 Task: Sort the products by unit price (low first).
Action: Mouse moved to (10, 57)
Screenshot: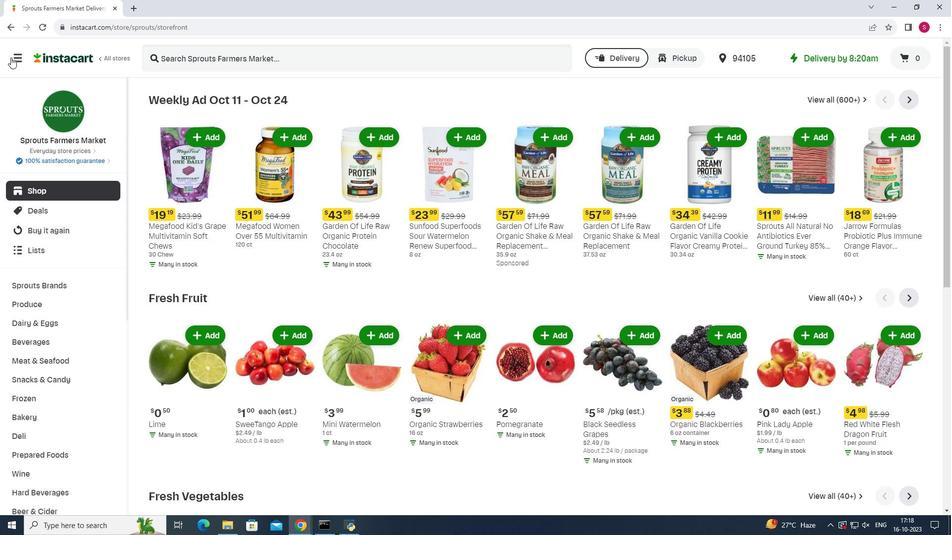 
Action: Mouse pressed left at (10, 57)
Screenshot: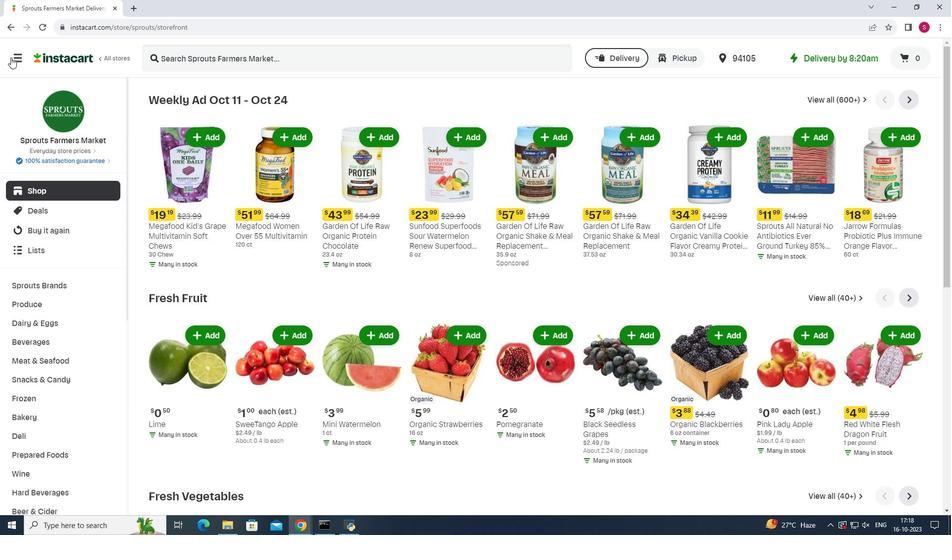 
Action: Mouse moved to (46, 255)
Screenshot: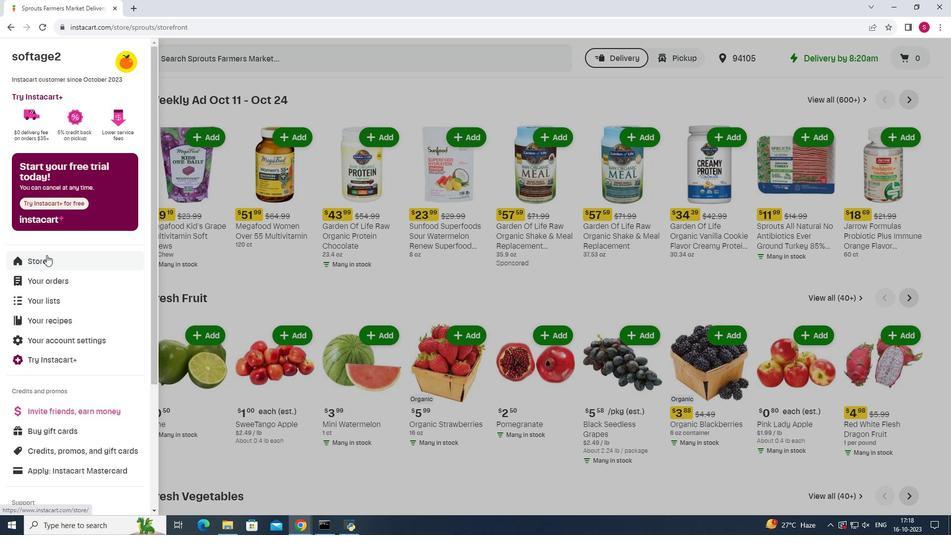 
Action: Mouse pressed left at (46, 255)
Screenshot: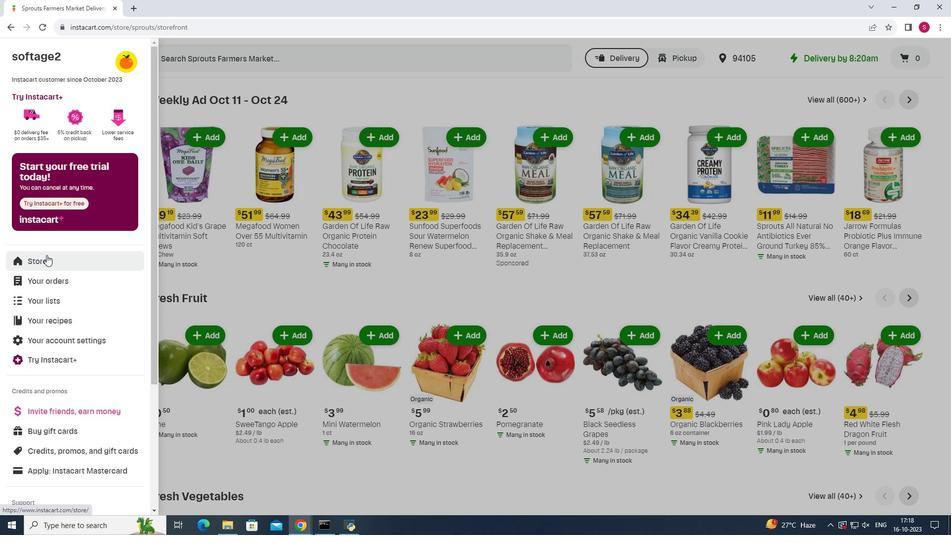 
Action: Mouse moved to (232, 94)
Screenshot: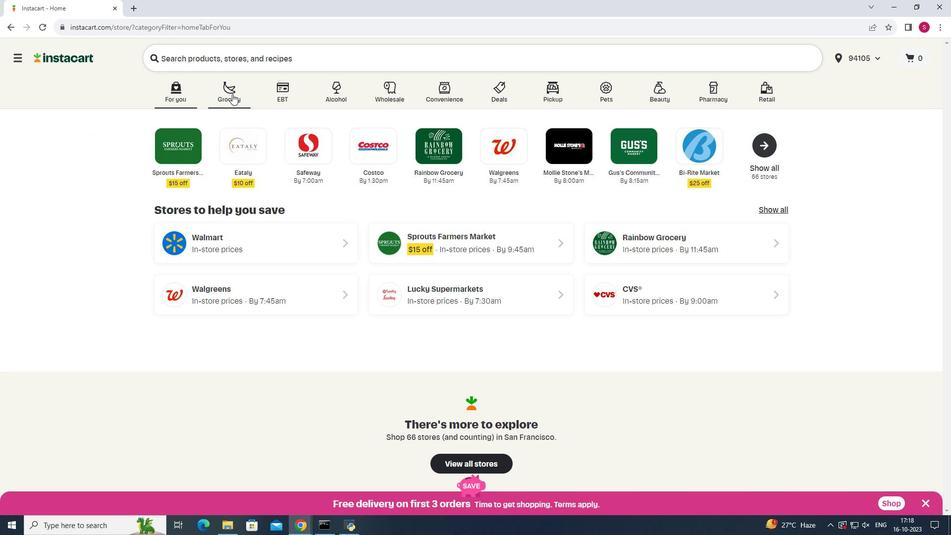 
Action: Mouse pressed left at (232, 94)
Screenshot: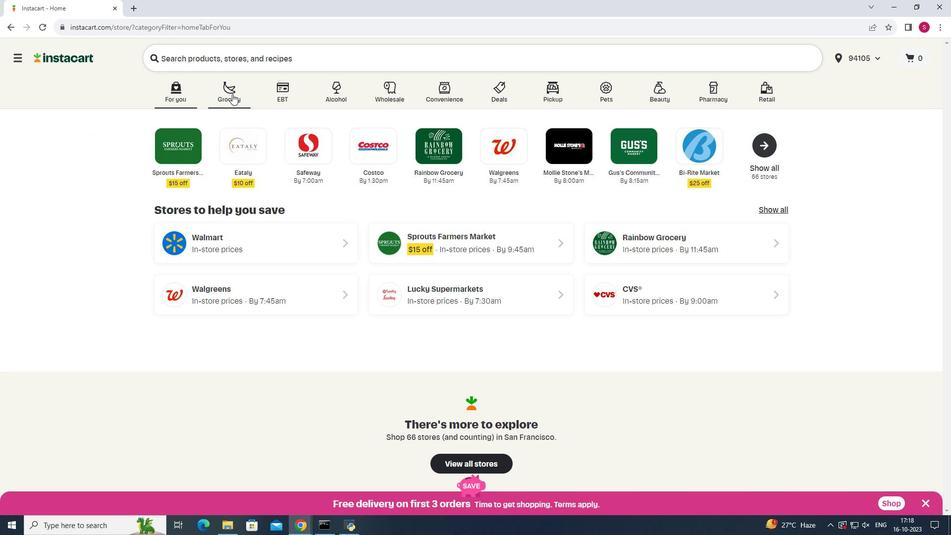 
Action: Mouse moved to (692, 142)
Screenshot: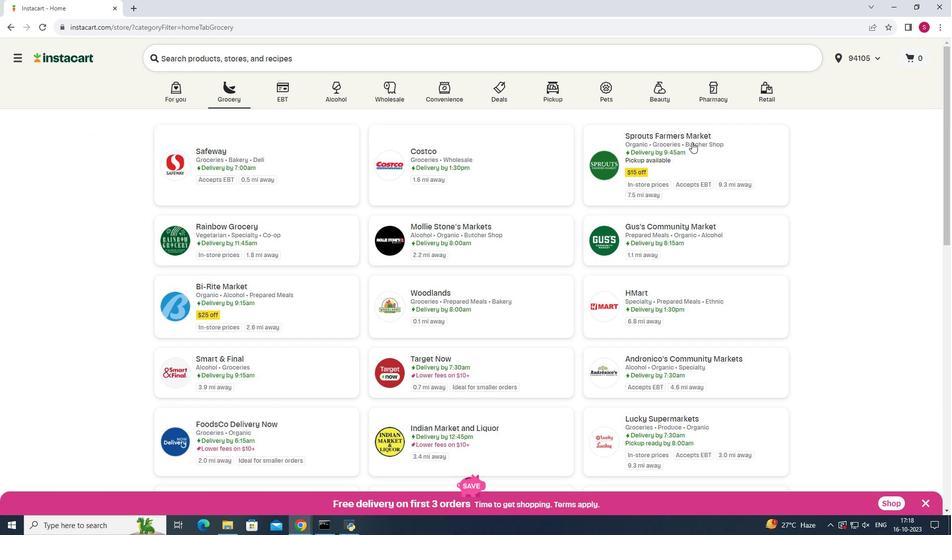 
Action: Mouse pressed left at (692, 142)
Screenshot: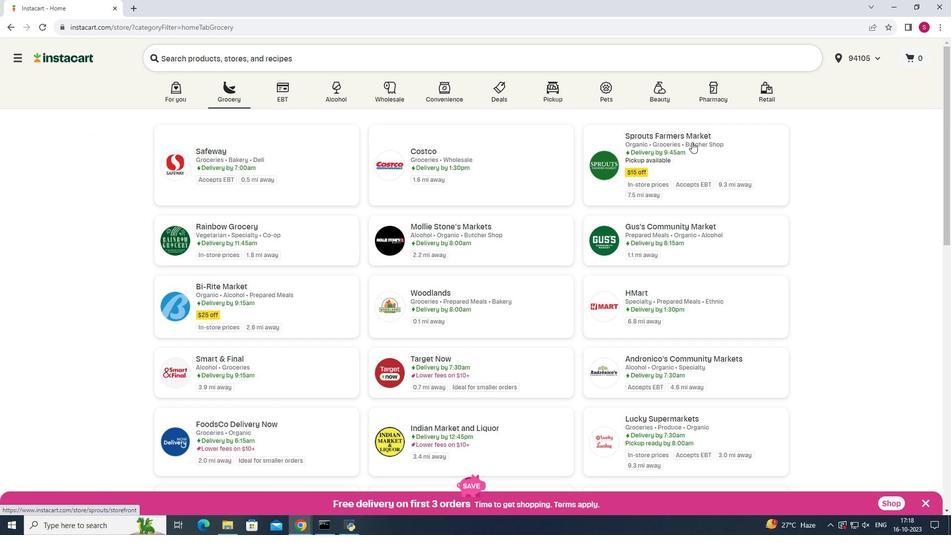 
Action: Mouse moved to (36, 355)
Screenshot: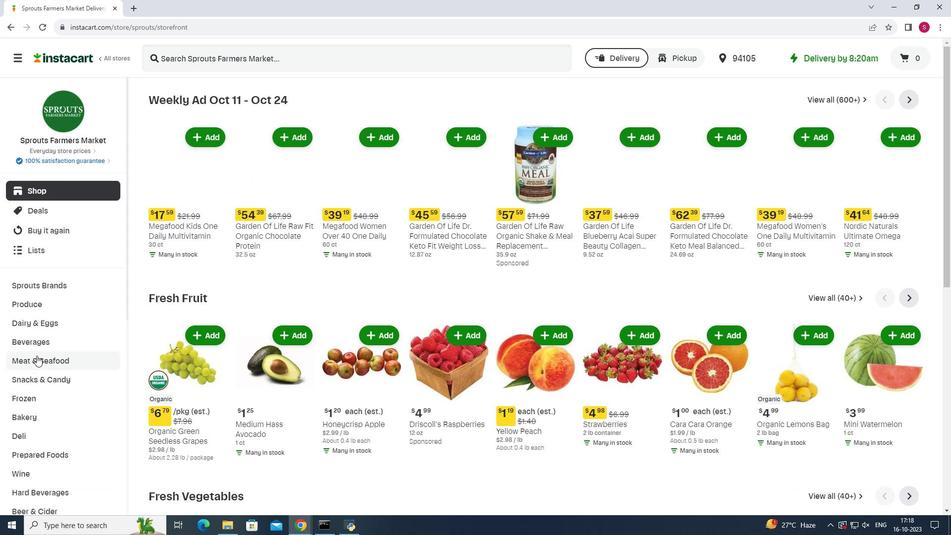 
Action: Mouse pressed left at (36, 355)
Screenshot: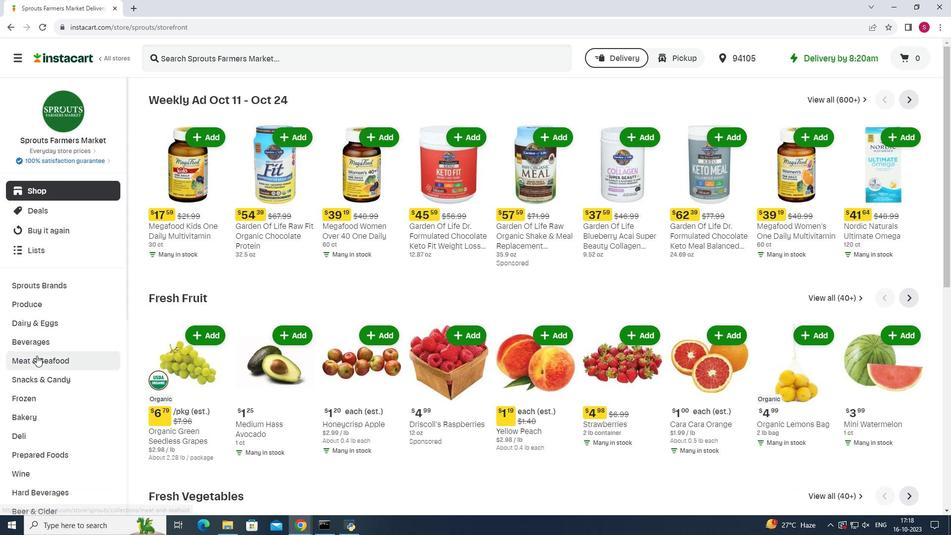 
Action: Mouse moved to (721, 121)
Screenshot: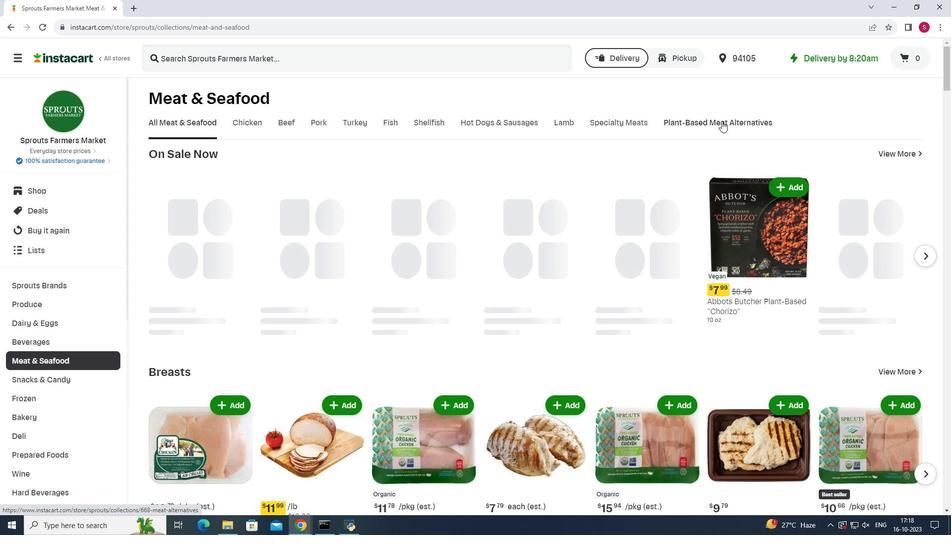 
Action: Mouse pressed left at (721, 121)
Screenshot: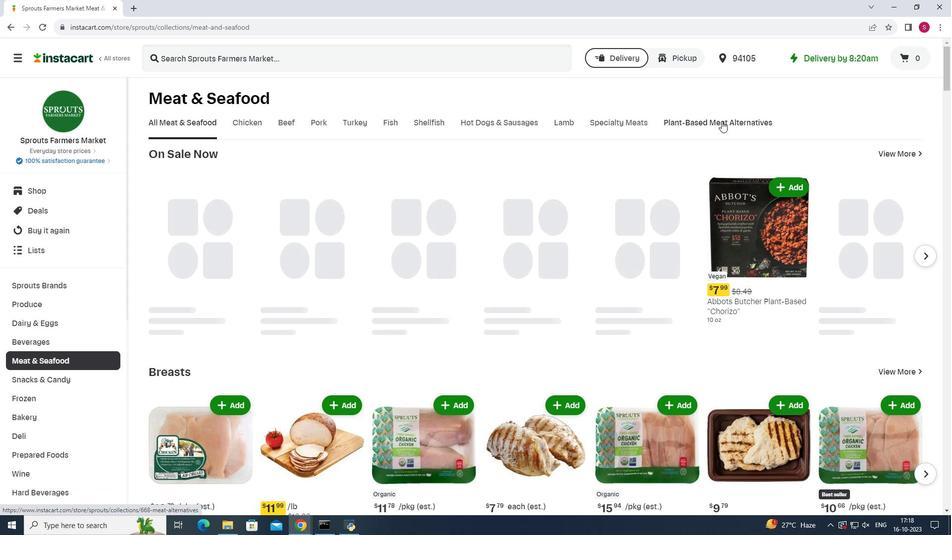 
Action: Mouse moved to (376, 167)
Screenshot: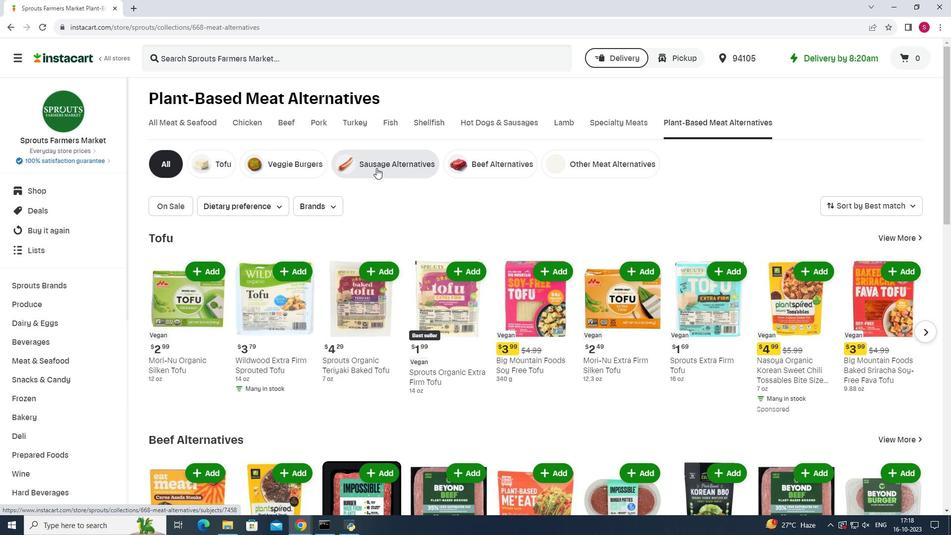 
Action: Mouse pressed left at (376, 167)
Screenshot: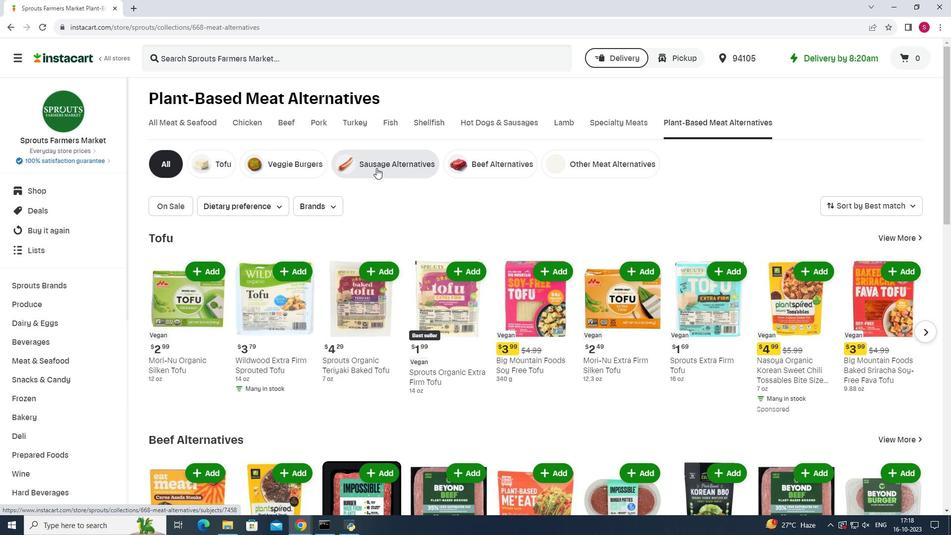 
Action: Mouse moved to (881, 200)
Screenshot: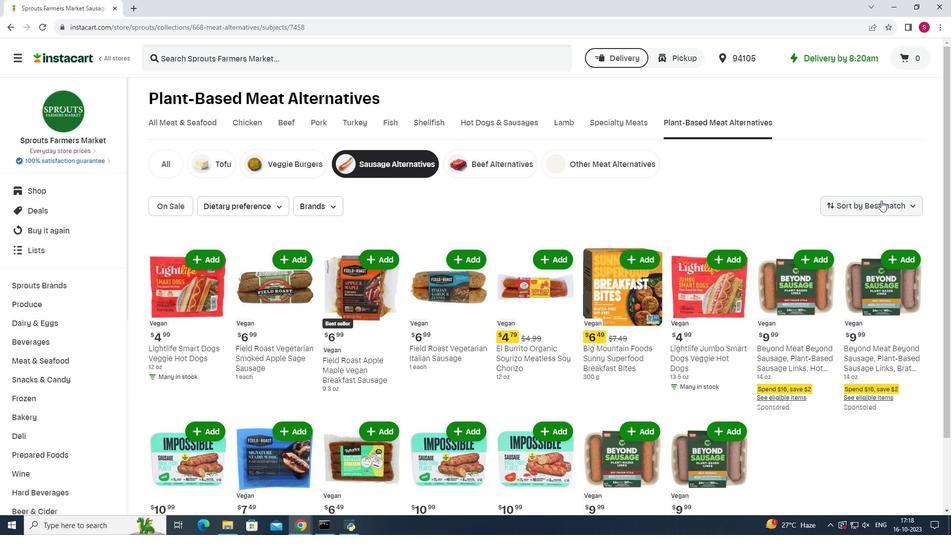
Action: Mouse pressed left at (881, 200)
Screenshot: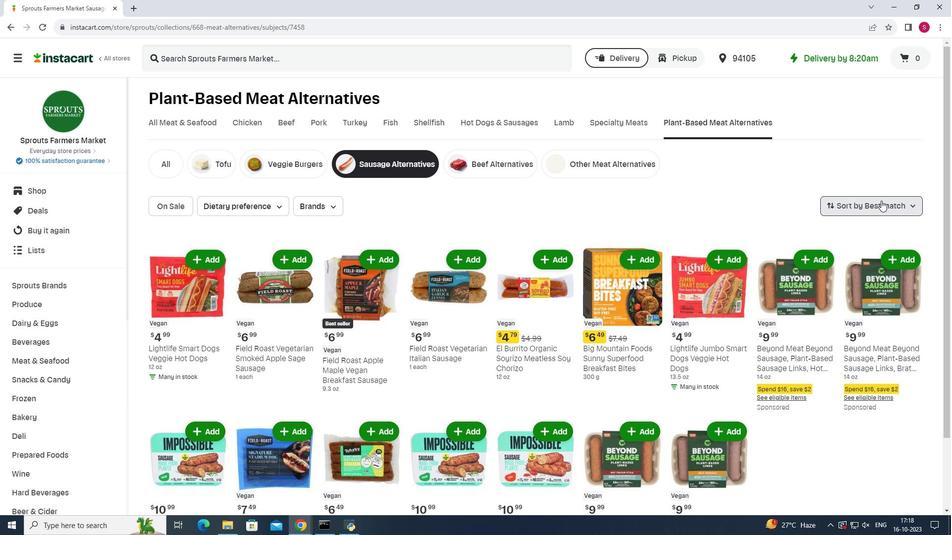 
Action: Mouse moved to (870, 294)
Screenshot: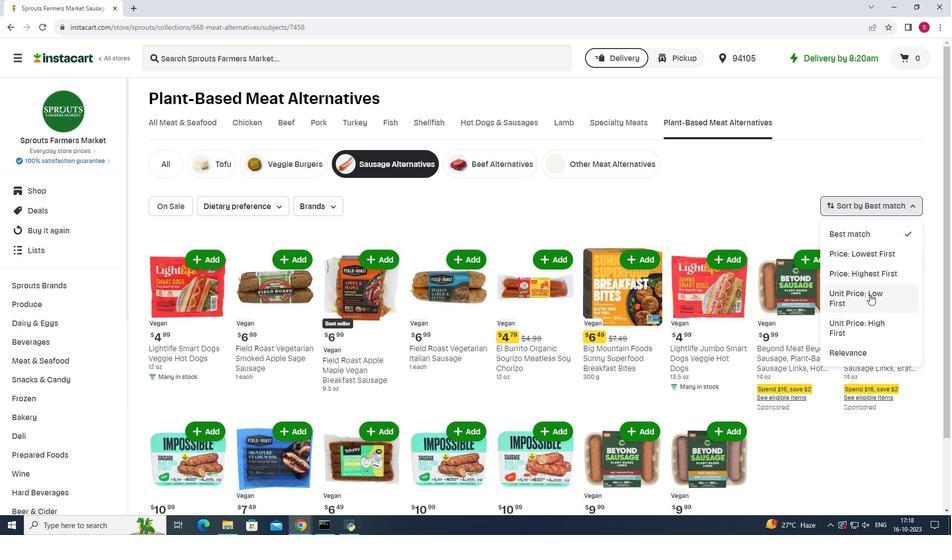 
Action: Mouse pressed left at (870, 294)
Screenshot: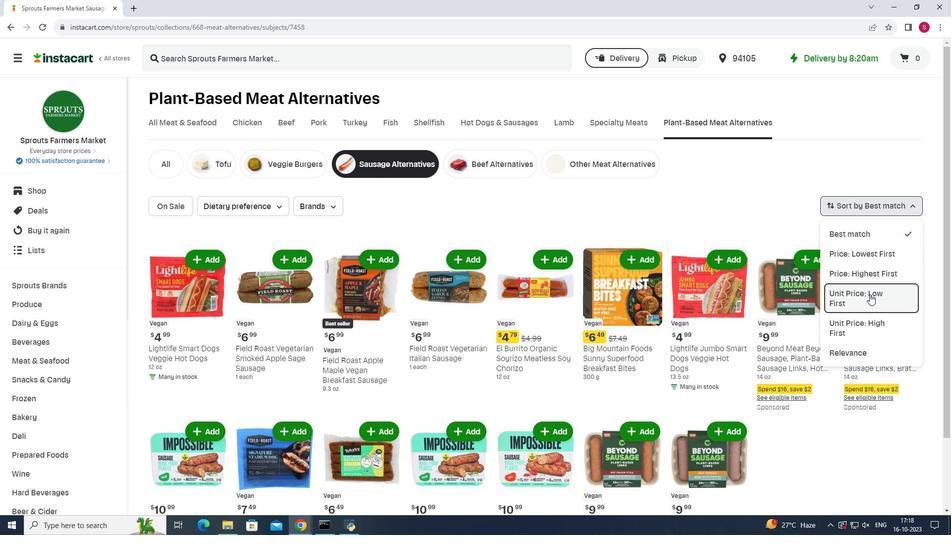 
Action: Mouse moved to (707, 199)
Screenshot: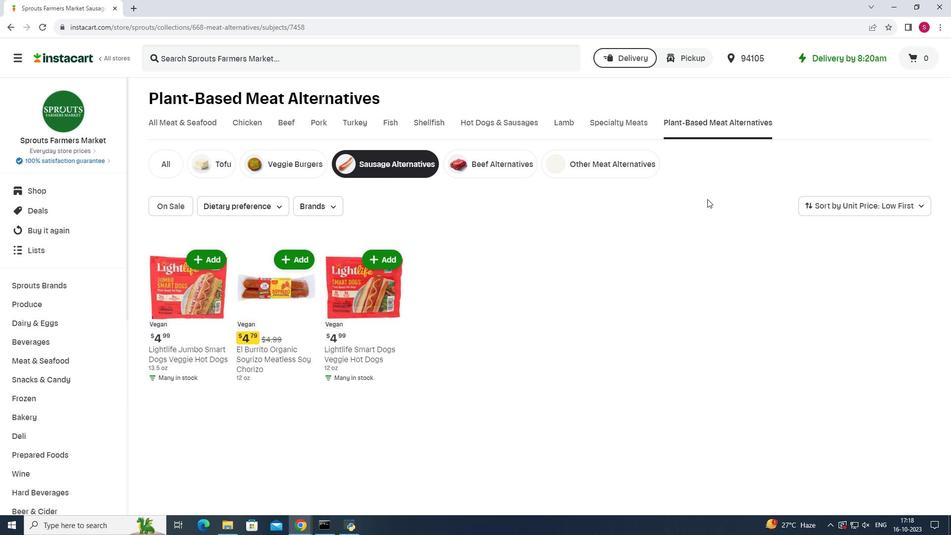 
Action: Mouse scrolled (707, 198) with delta (0, 0)
Screenshot: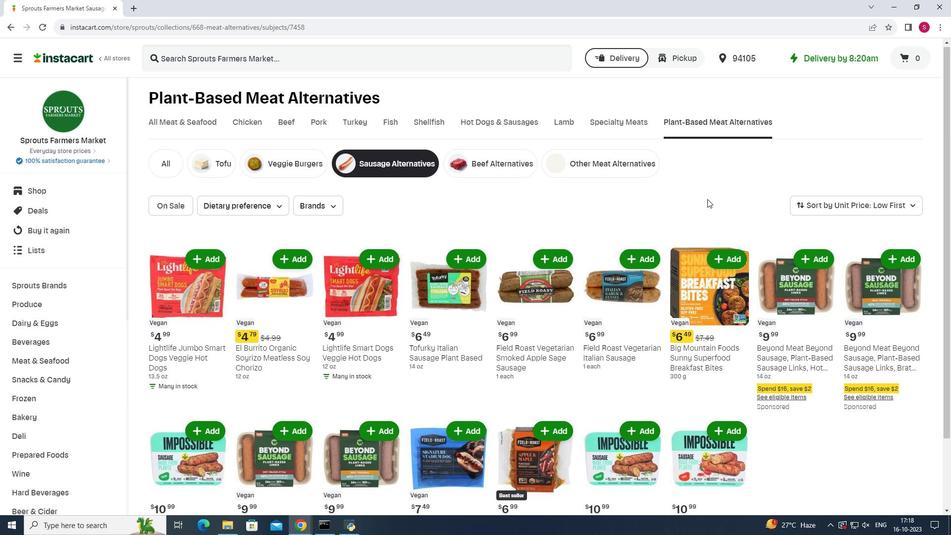 
Action: Mouse scrolled (707, 198) with delta (0, 0)
Screenshot: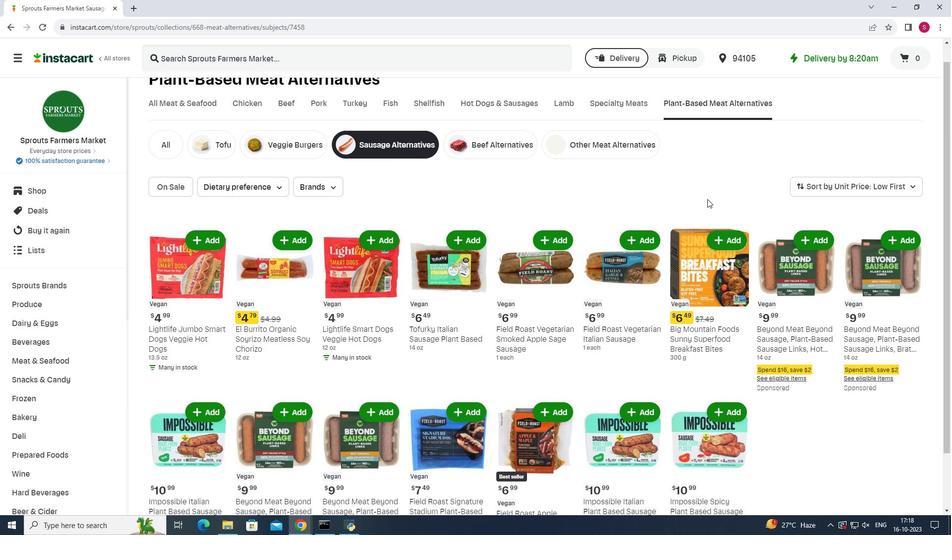 
Action: Mouse scrolled (707, 198) with delta (0, 0)
Screenshot: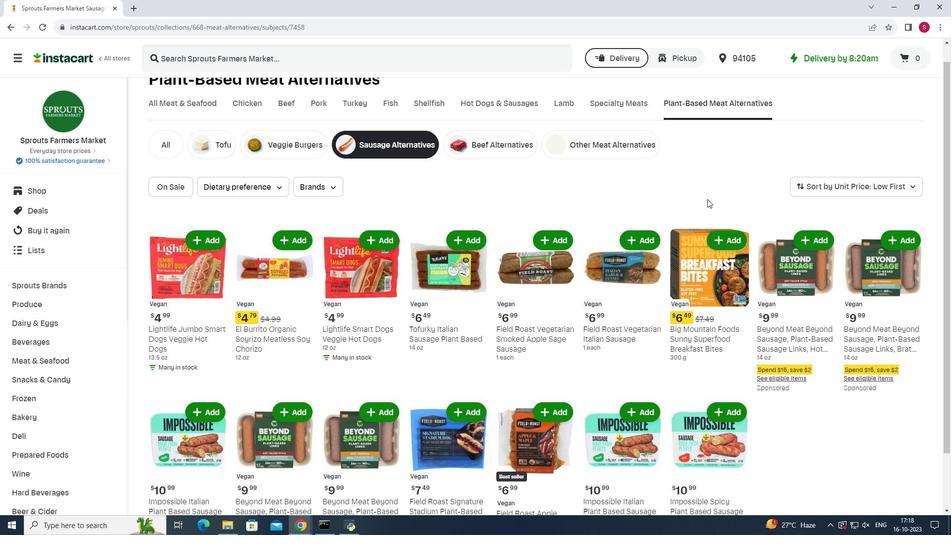
Action: Mouse scrolled (707, 198) with delta (0, 0)
Screenshot: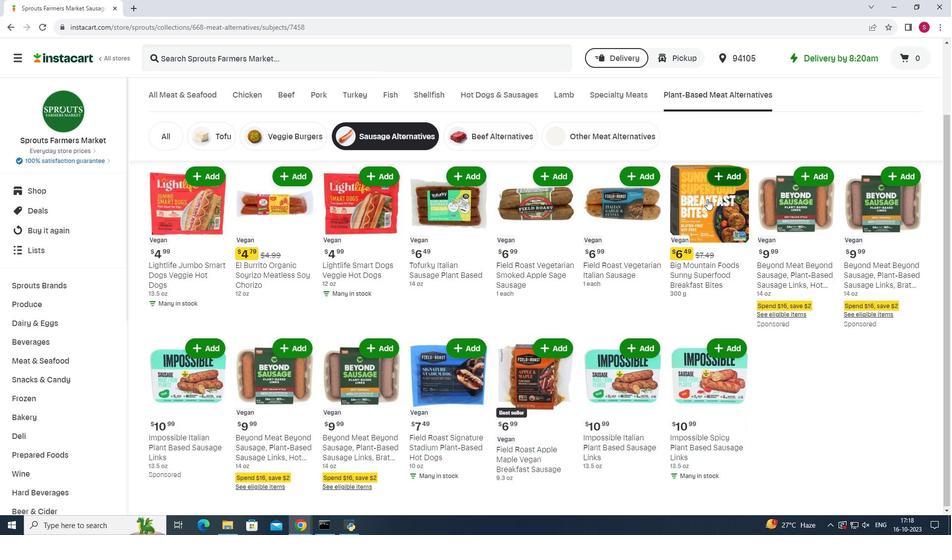
Action: Mouse scrolled (707, 199) with delta (0, 0)
Screenshot: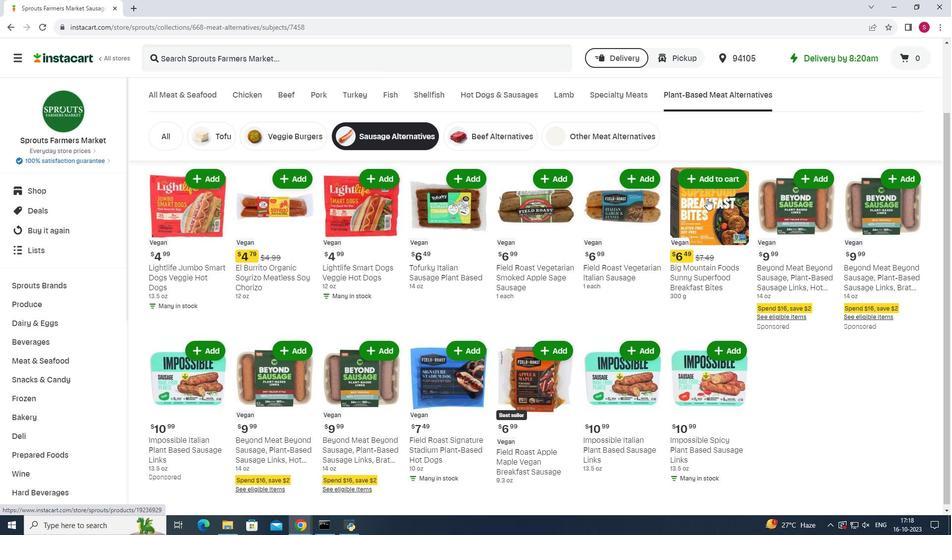 
Action: Mouse scrolled (707, 199) with delta (0, 0)
Screenshot: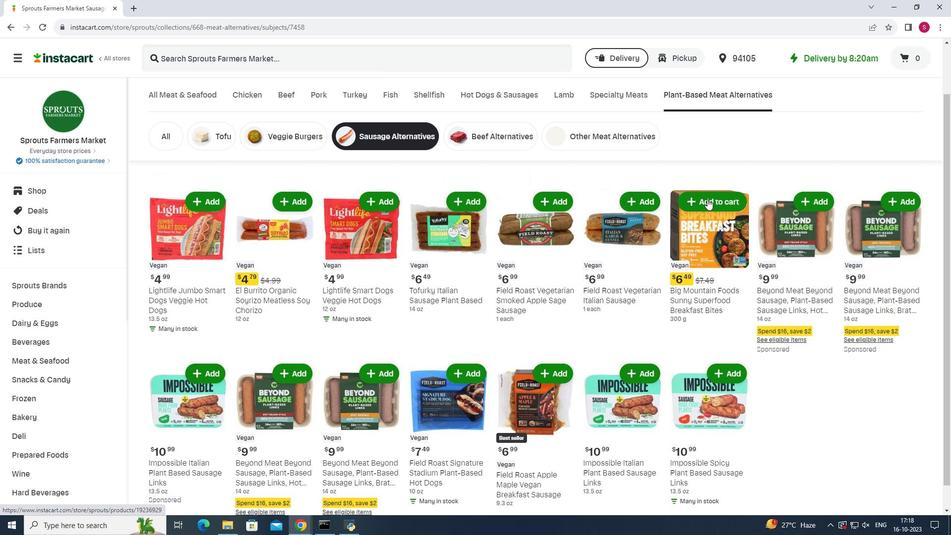 
Action: Mouse scrolled (707, 199) with delta (0, 0)
Screenshot: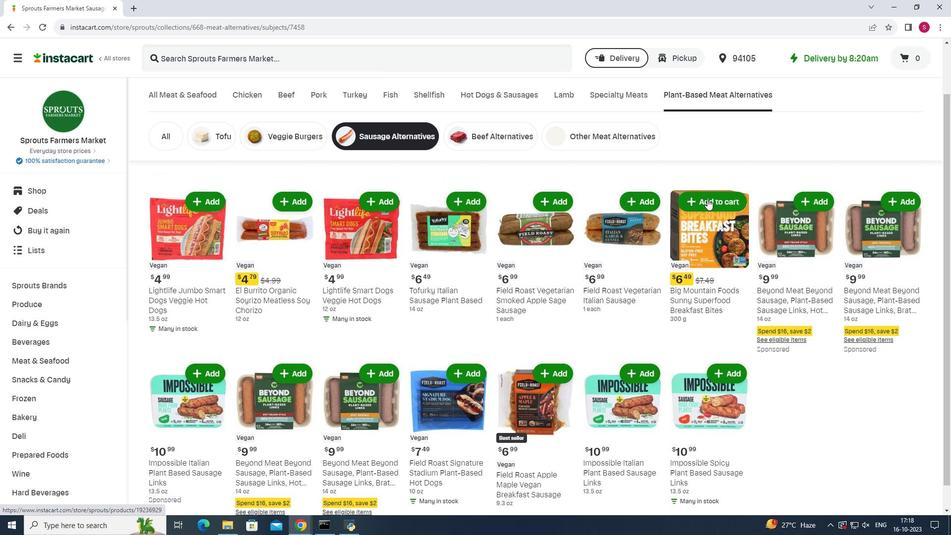 
